 Task: Apply the theme  ""Momentum"".
Action: Mouse moved to (198, 74)
Screenshot: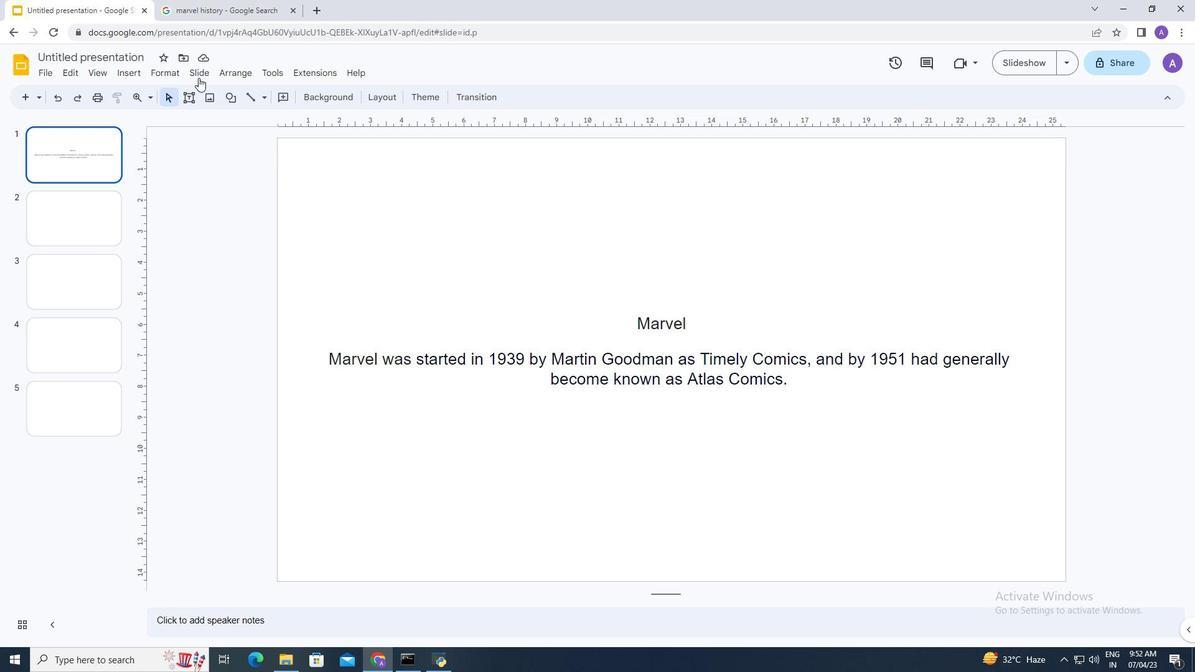 
Action: Mouse pressed left at (198, 74)
Screenshot: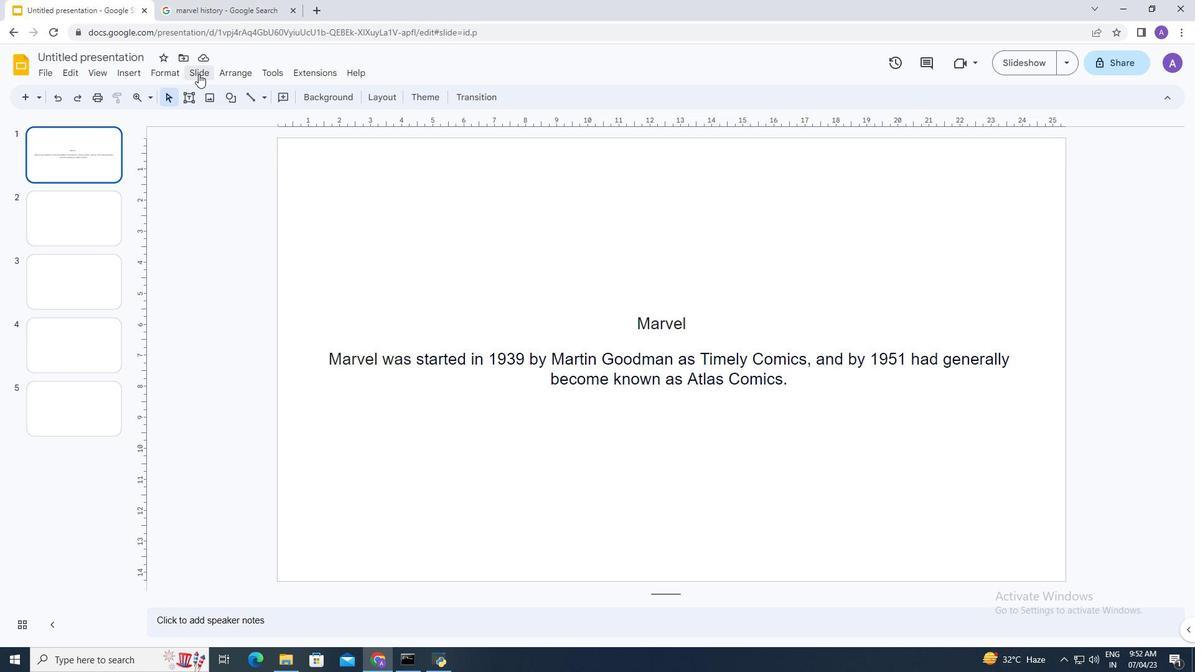 
Action: Mouse moved to (247, 295)
Screenshot: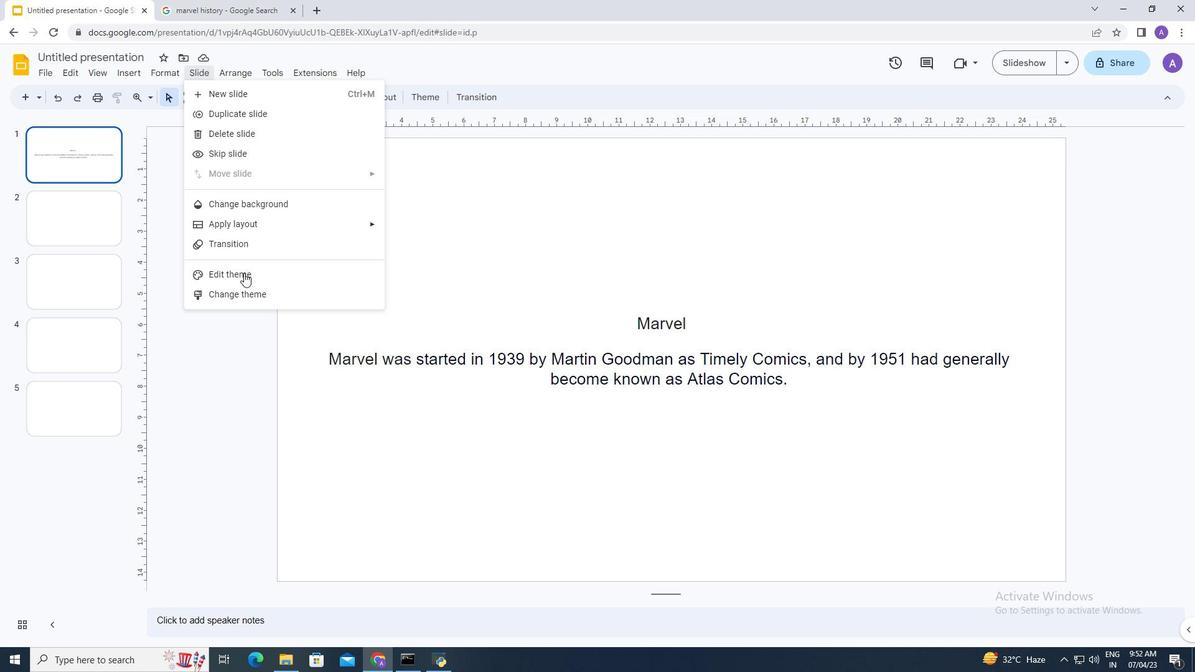 
Action: Mouse pressed left at (247, 295)
Screenshot: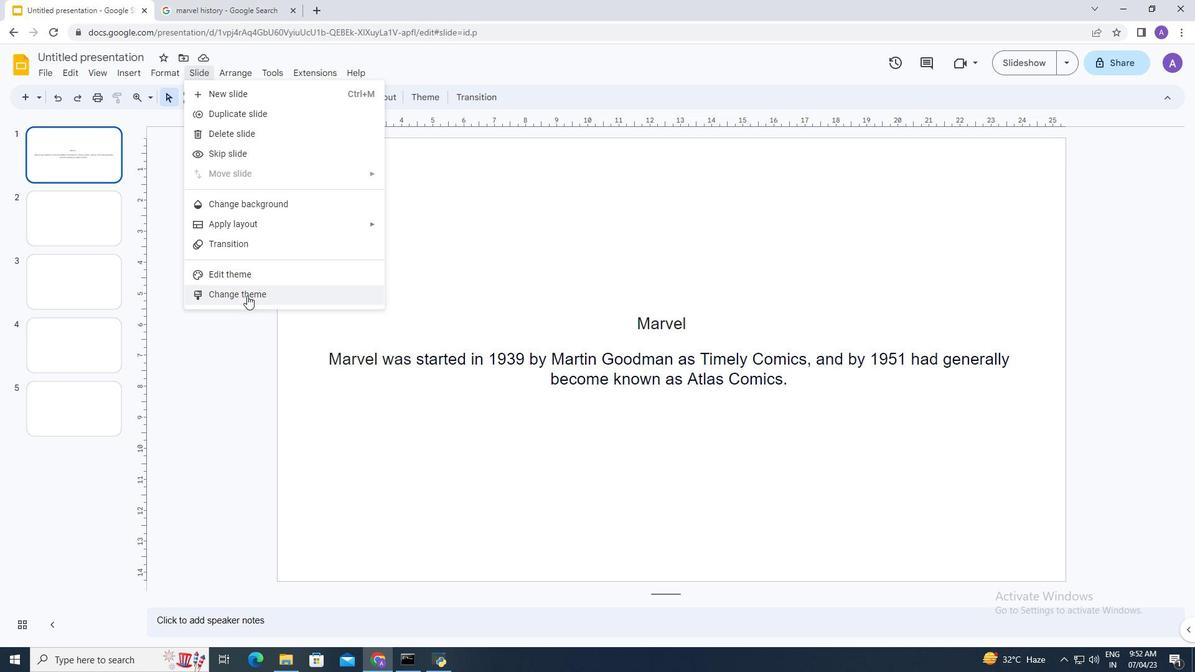 
Action: Mouse moved to (1077, 423)
Screenshot: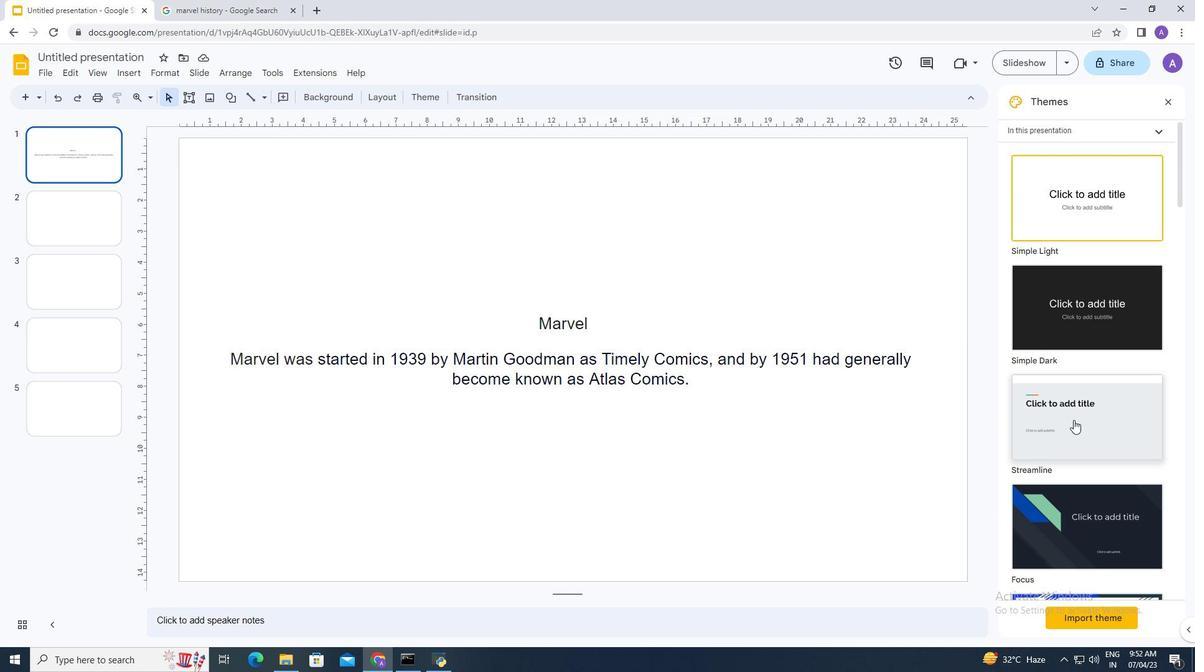 
Action: Mouse scrolled (1077, 422) with delta (0, 0)
Screenshot: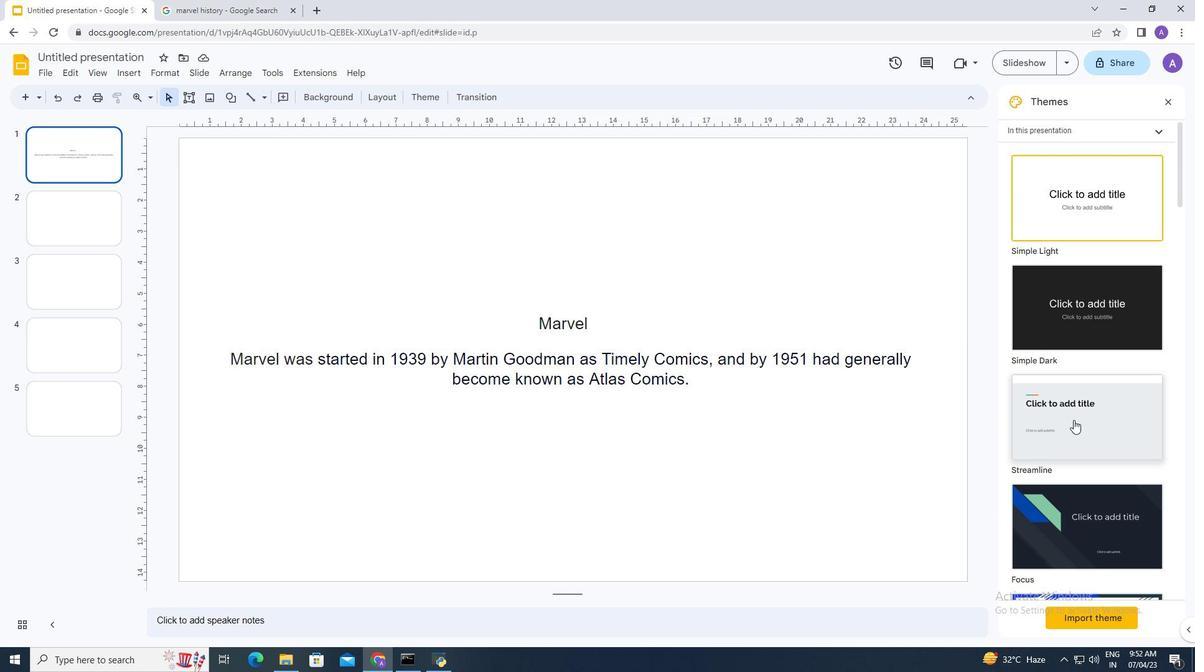 
Action: Mouse scrolled (1077, 422) with delta (0, 0)
Screenshot: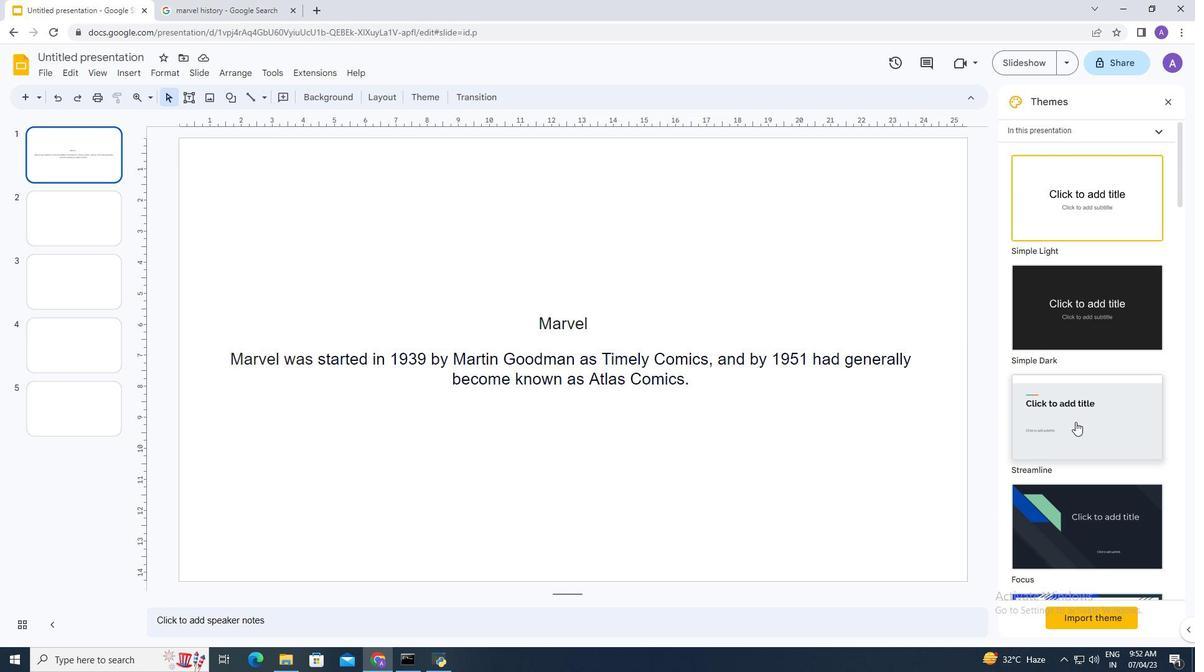 
Action: Mouse scrolled (1077, 422) with delta (0, 0)
Screenshot: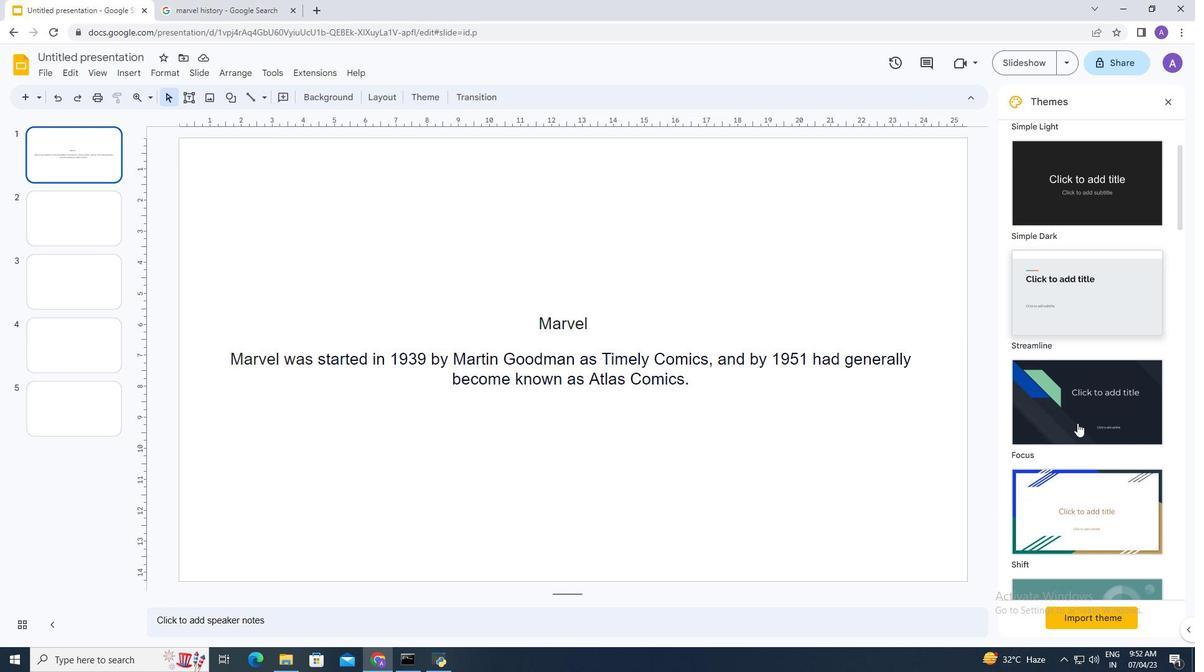 
Action: Mouse scrolled (1077, 422) with delta (0, 0)
Screenshot: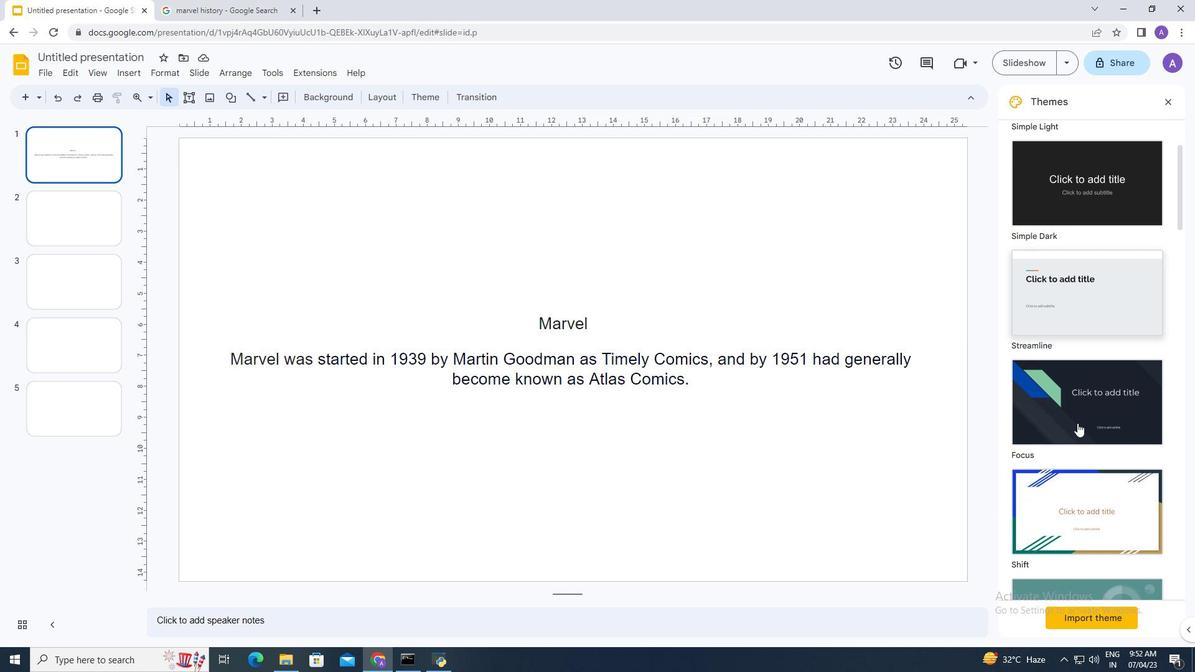 
Action: Mouse scrolled (1077, 422) with delta (0, 0)
Screenshot: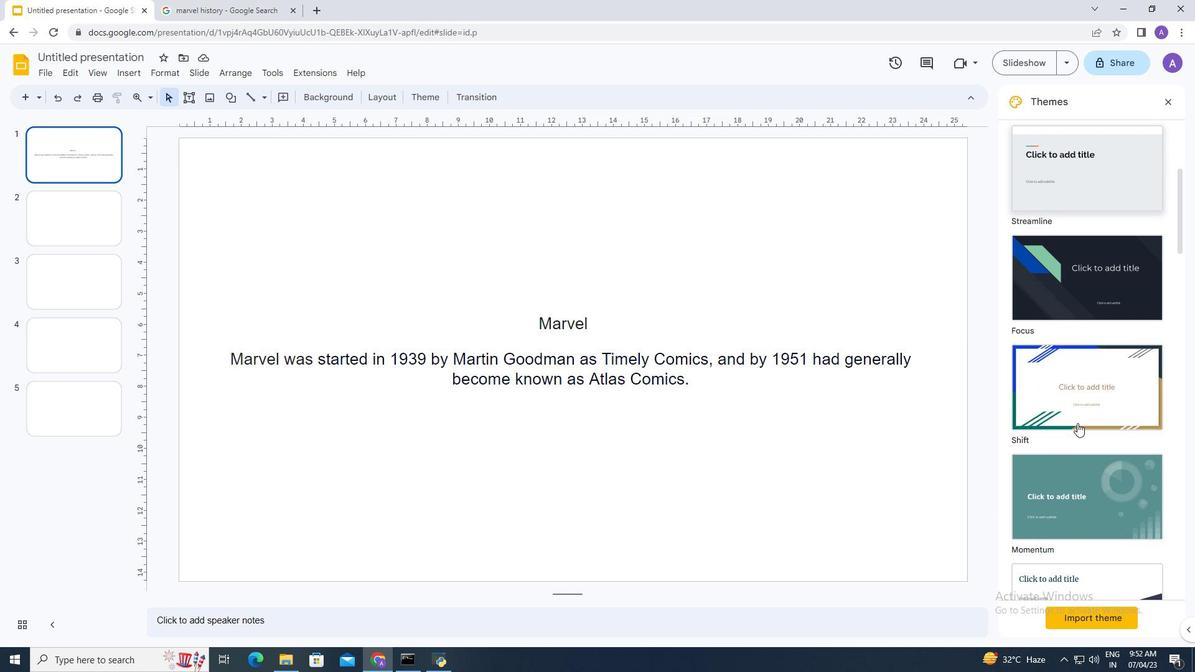 
Action: Mouse moved to (1073, 447)
Screenshot: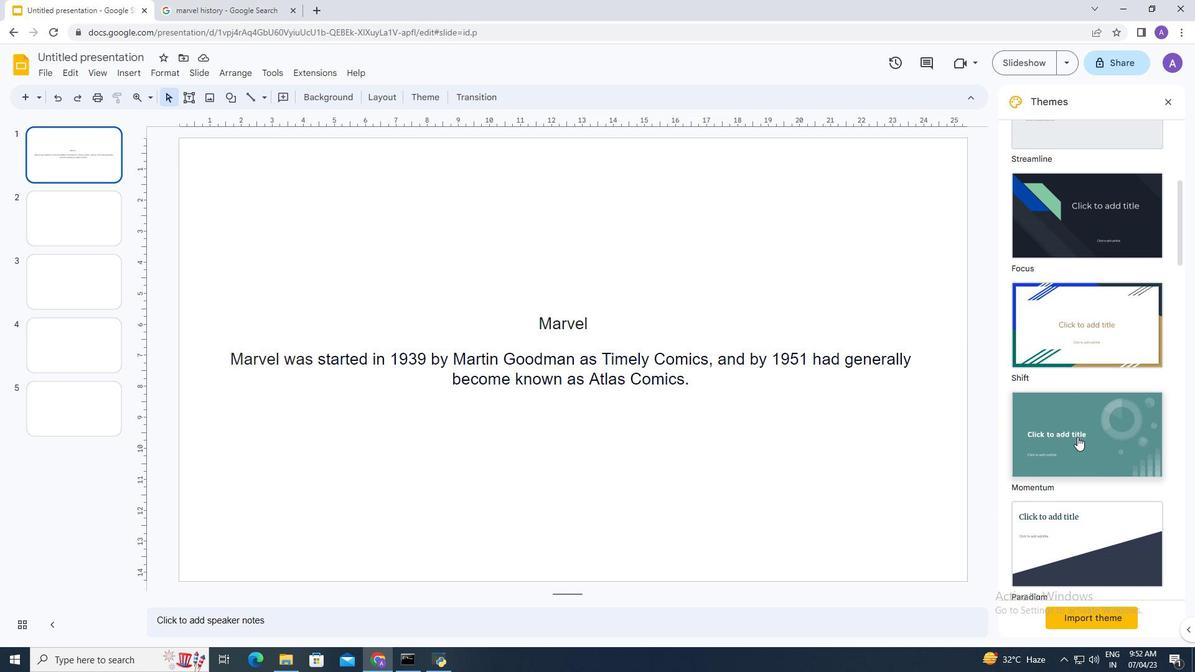 
Action: Mouse pressed left at (1073, 447)
Screenshot: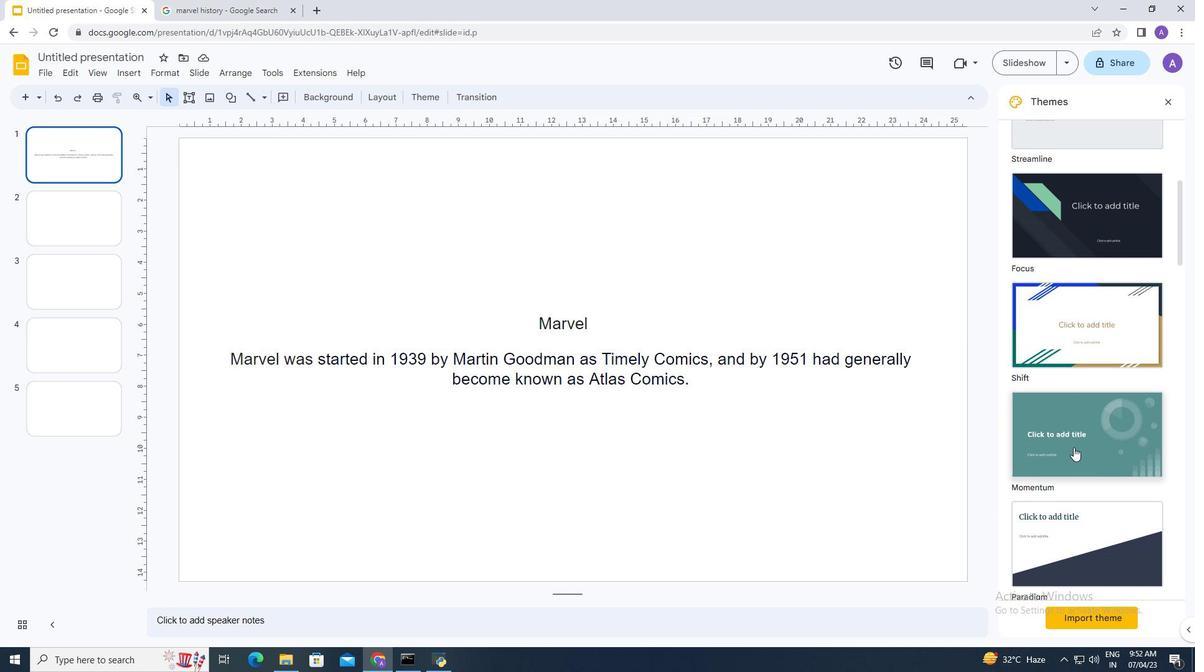 
Action: Mouse moved to (600, 263)
Screenshot: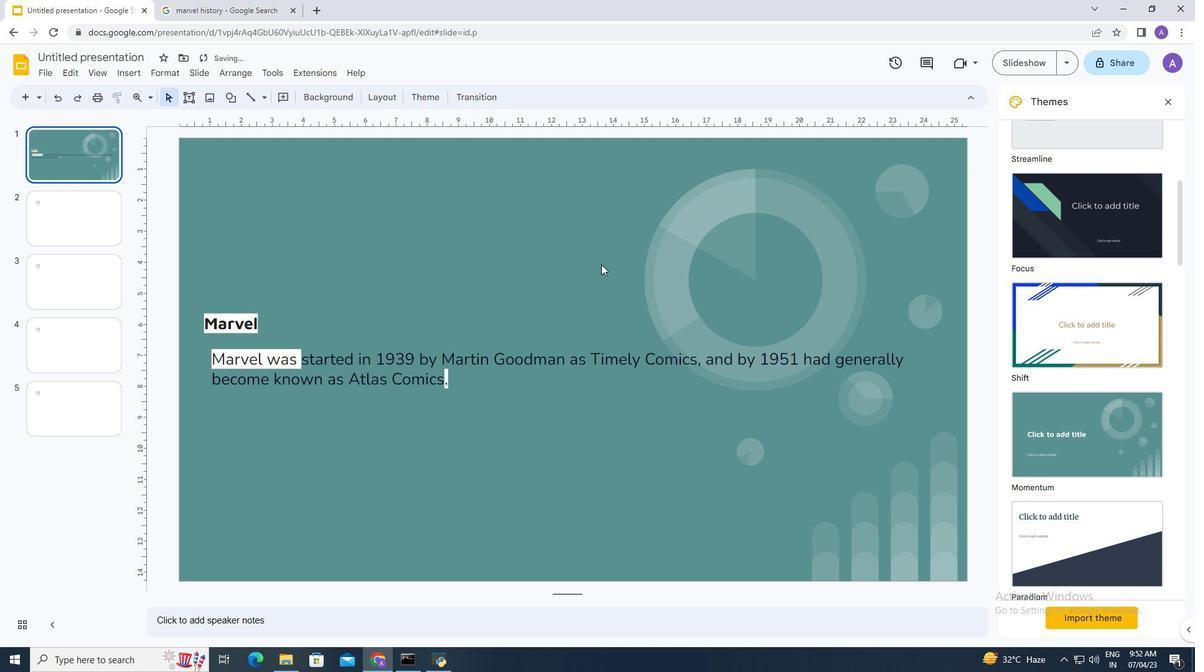 
